 Task: Reply to the email with the subject 'Request for information' with a courteous response.
Action: Mouse moved to (62, 263)
Screenshot: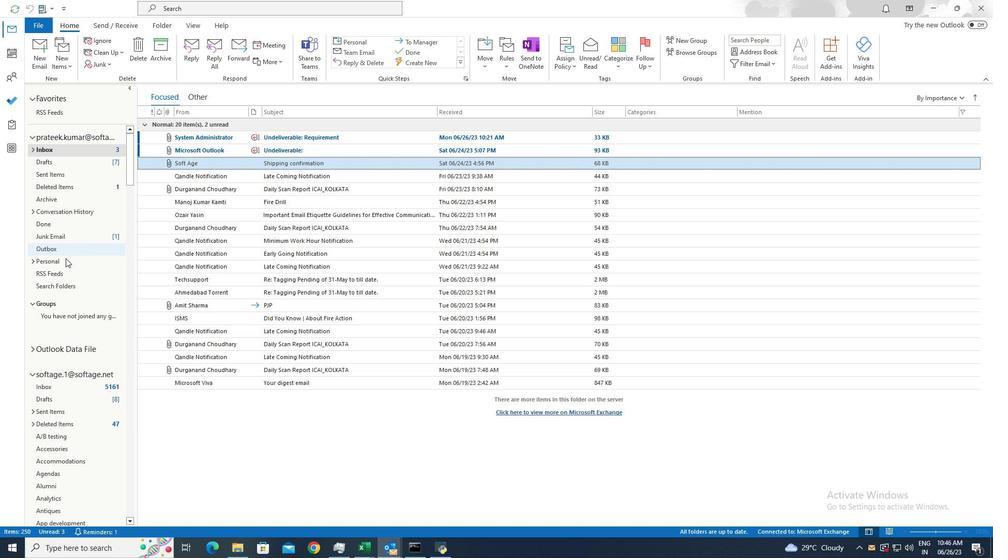 
Action: Mouse pressed left at (62, 263)
Screenshot: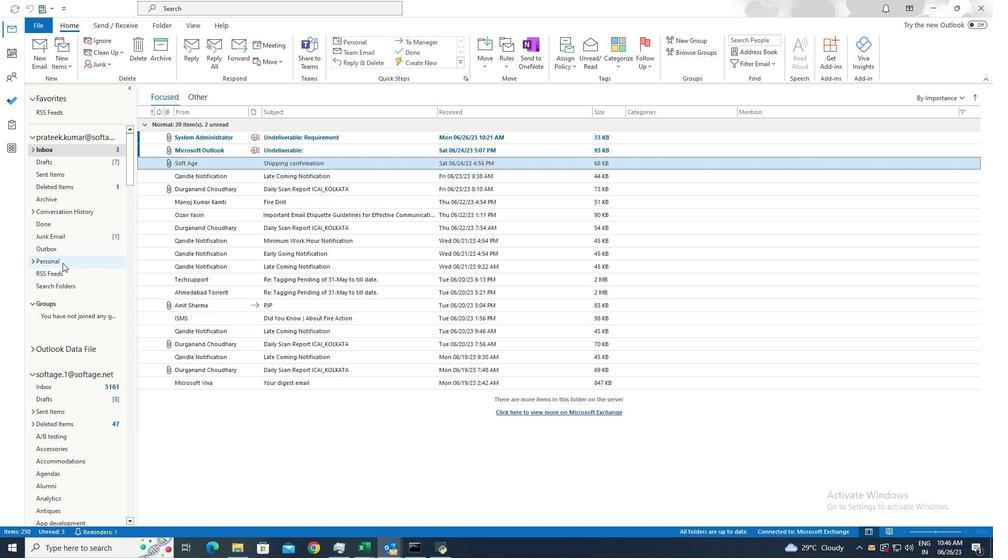
Action: Mouse moved to (277, 138)
Screenshot: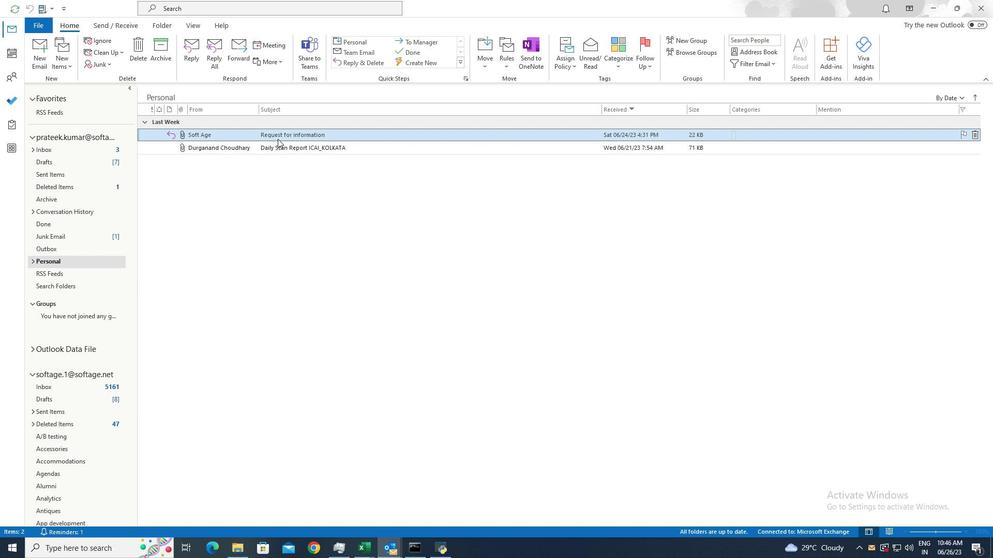 
Action: Mouse pressed left at (277, 138)
Screenshot: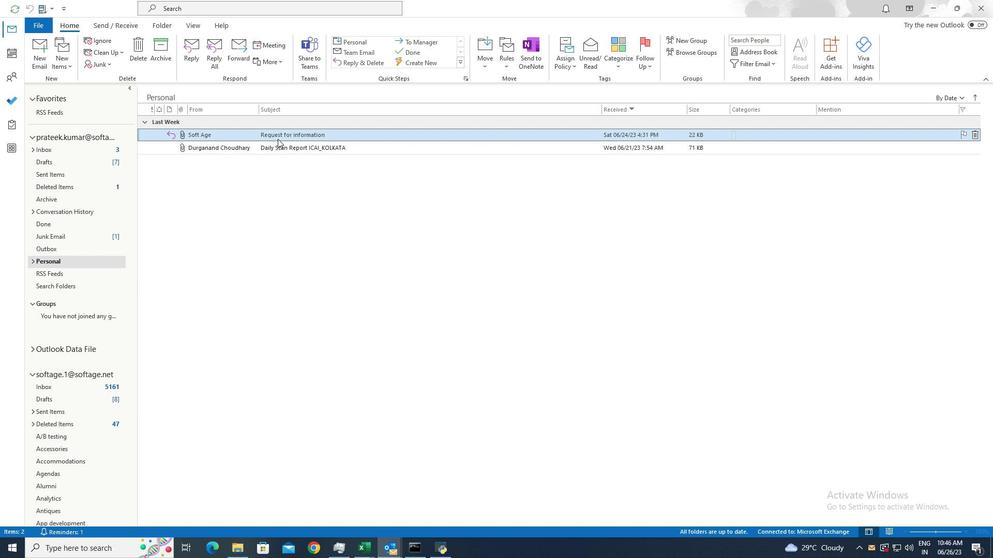 
Action: Mouse moved to (185, 54)
Screenshot: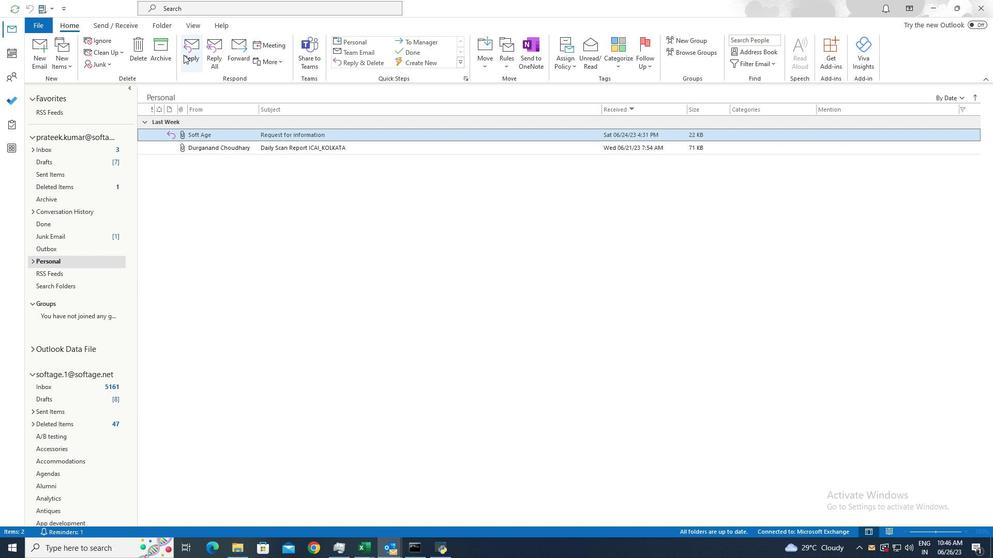 
Action: Mouse pressed left at (185, 54)
Screenshot: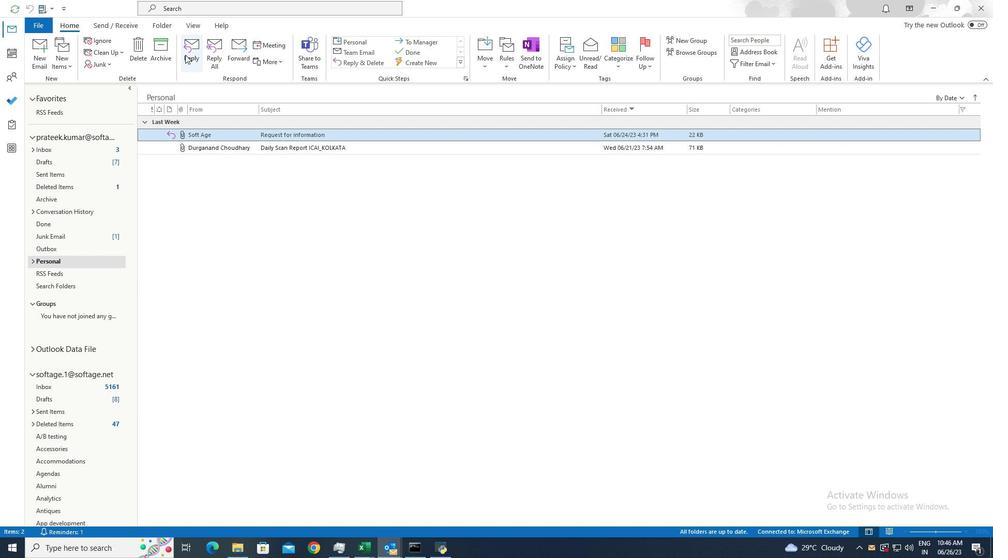 
Action: Mouse moved to (48, 187)
Screenshot: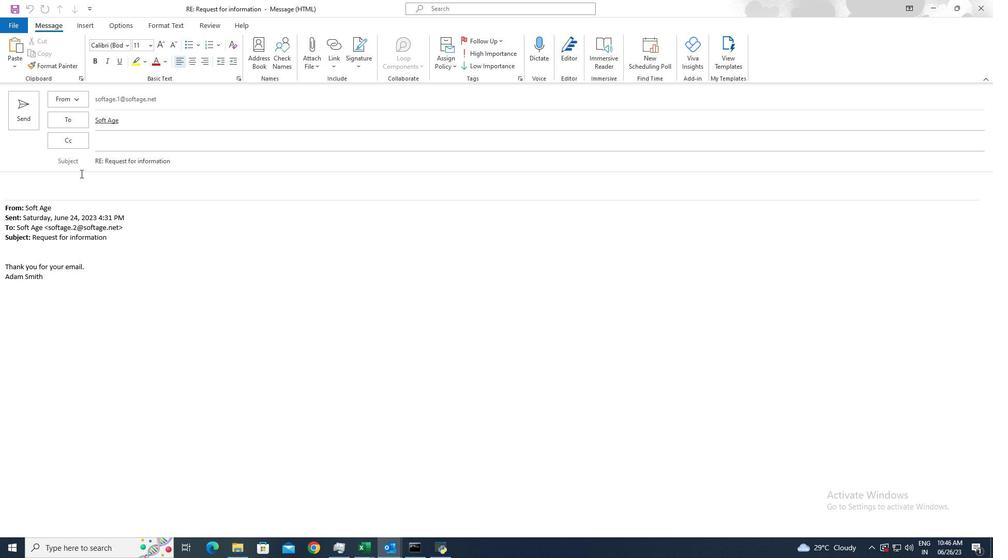 
Action: Mouse pressed left at (48, 187)
Screenshot: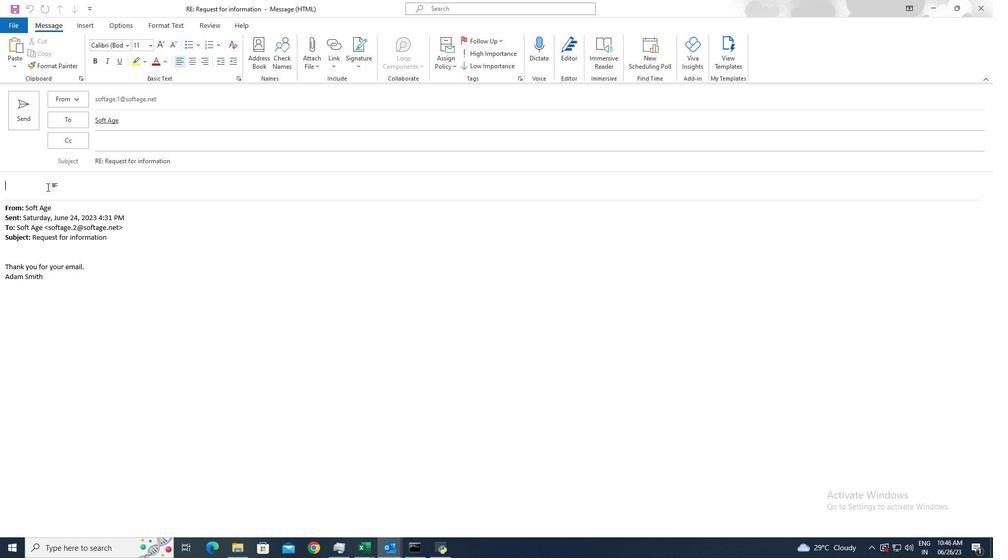 
Action: Key pressed you<Key.space>are<Key.space>most<Key.space>welcome.
Screenshot: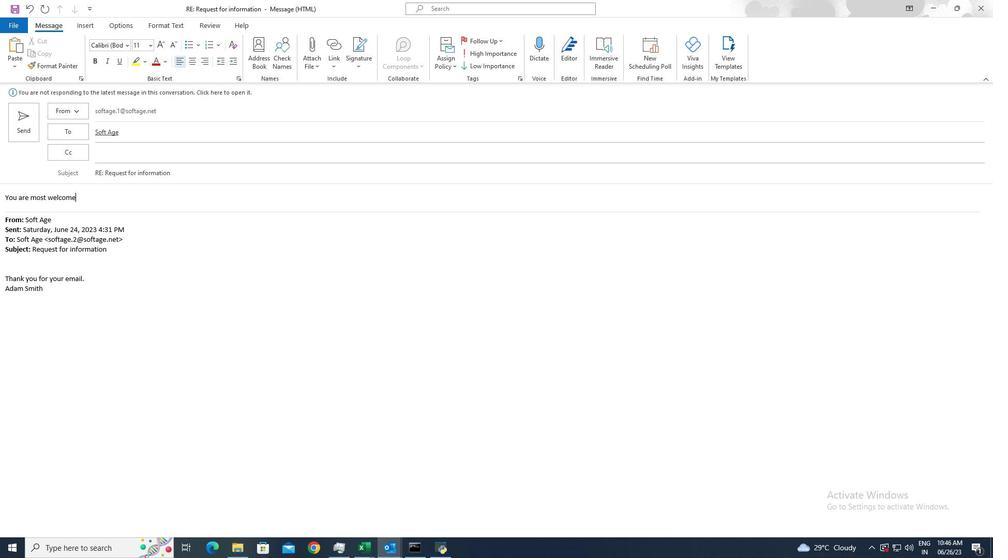 
Action: Mouse moved to (30, 127)
Screenshot: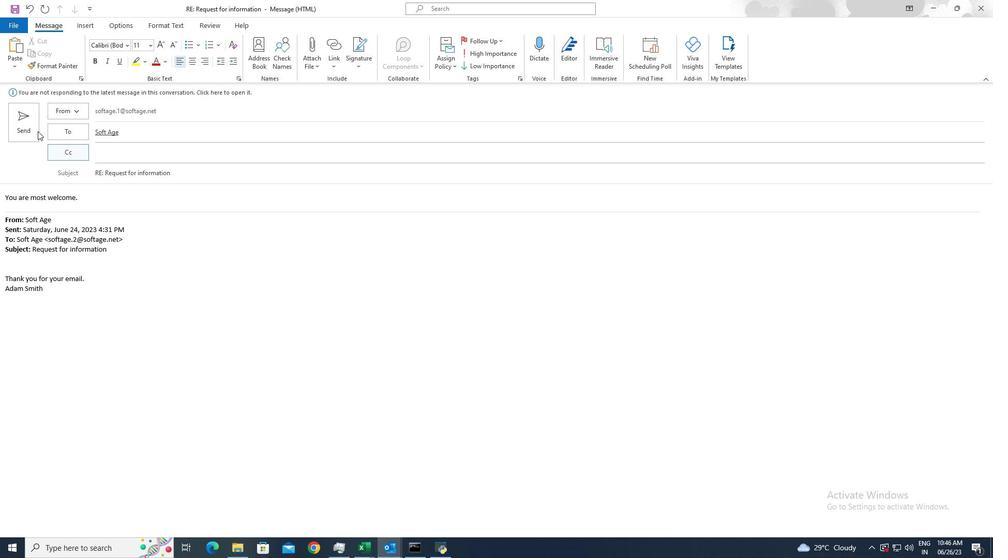
Action: Mouse pressed left at (30, 127)
Screenshot: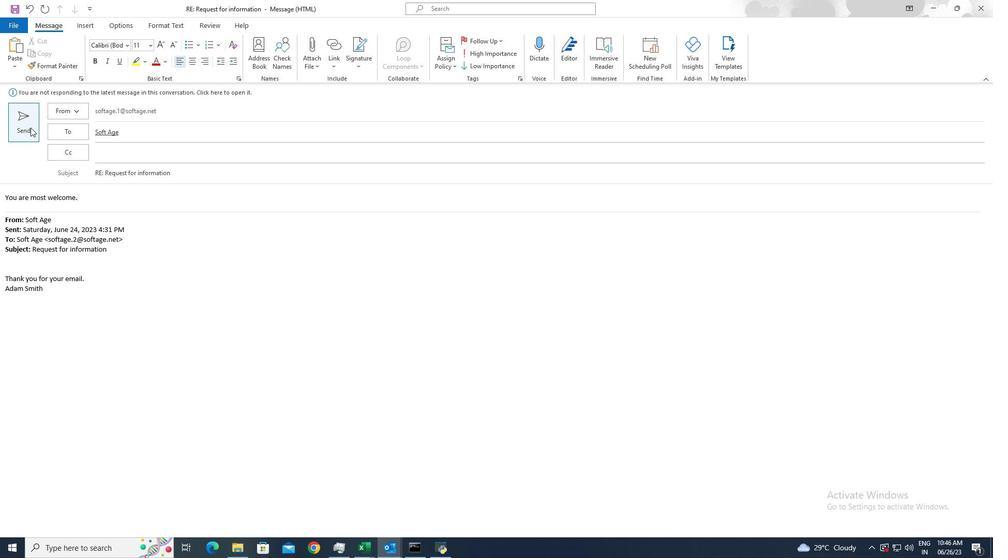 
